 Task: Create a due date automation trigger when advanced on, 2 hours after a card is due add content with a name or a description containing resume.
Action: Mouse moved to (870, 257)
Screenshot: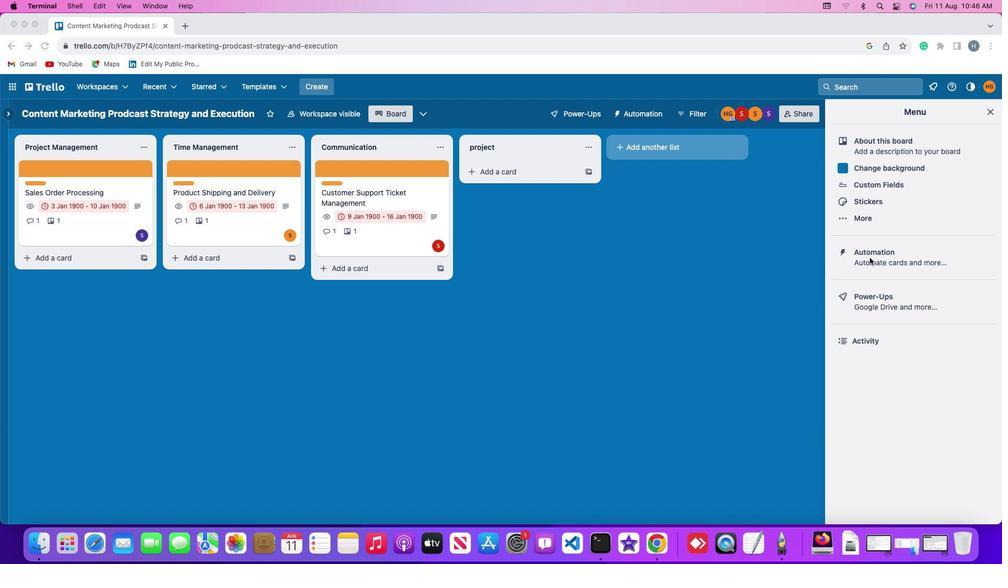 
Action: Mouse pressed left at (870, 257)
Screenshot: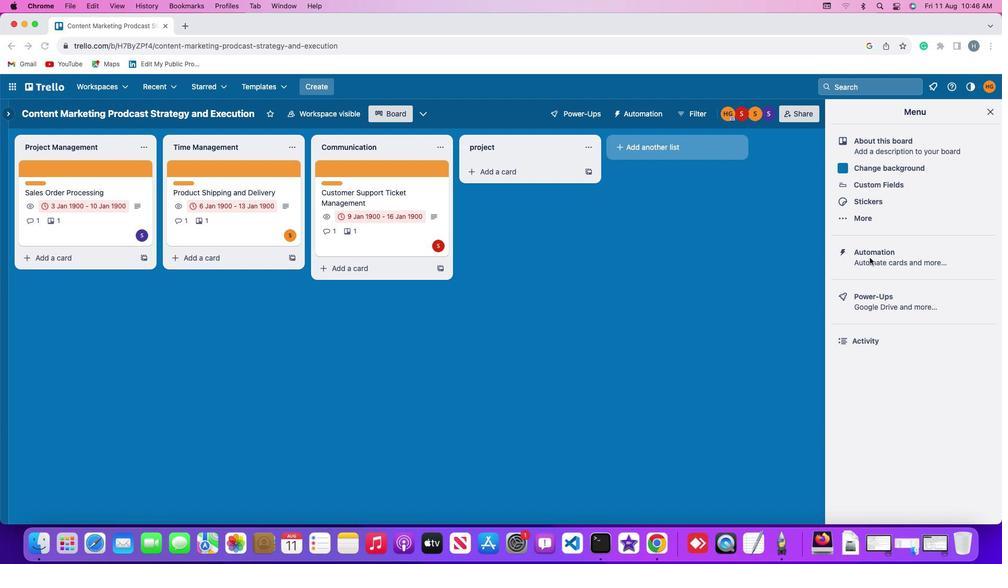 
Action: Mouse pressed left at (870, 257)
Screenshot: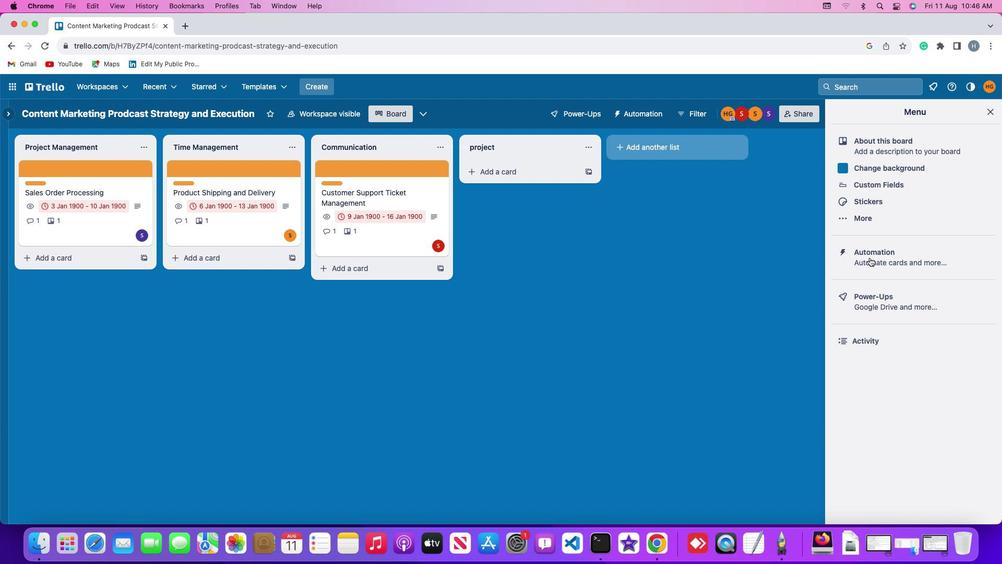 
Action: Mouse moved to (68, 246)
Screenshot: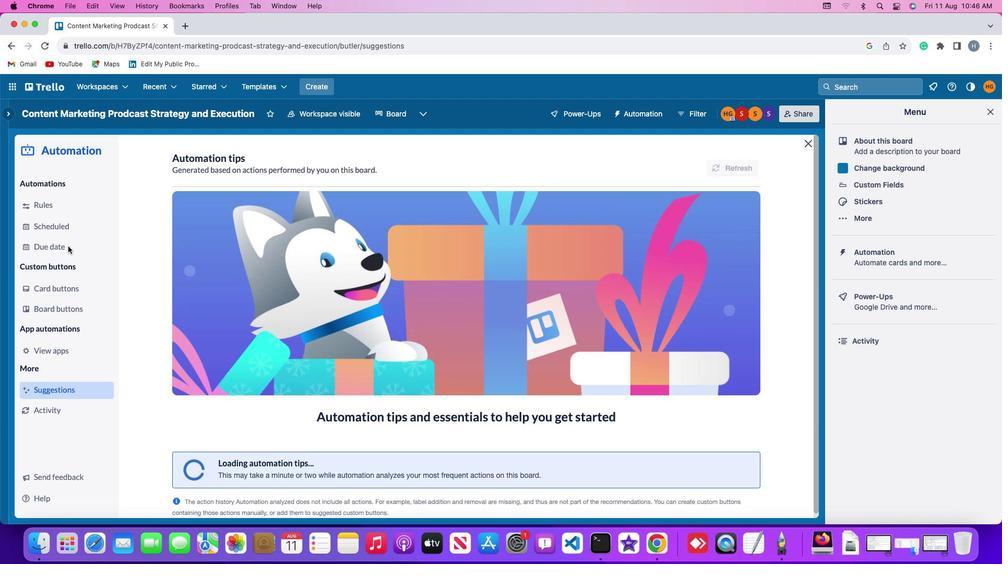 
Action: Mouse pressed left at (68, 246)
Screenshot: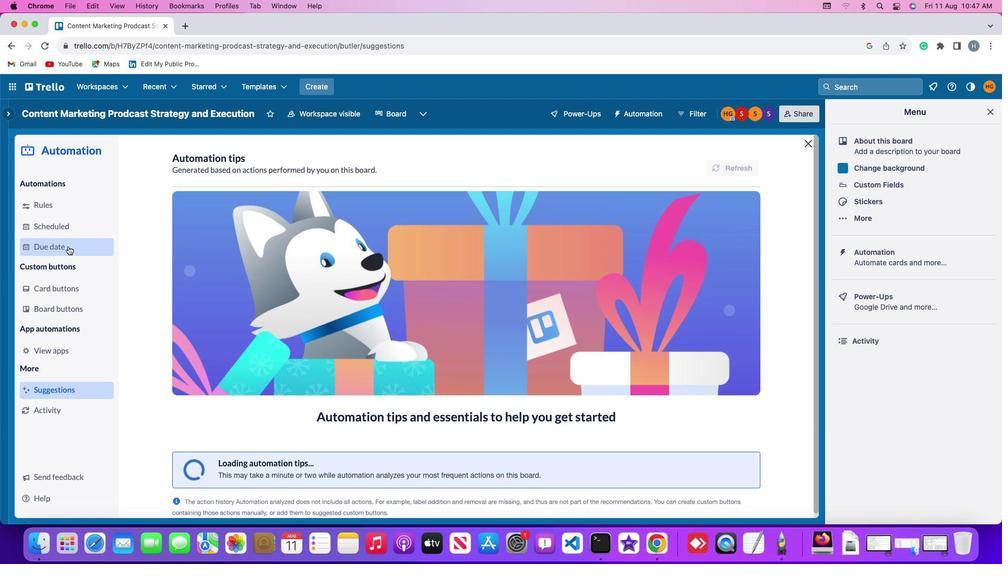 
Action: Mouse moved to (705, 161)
Screenshot: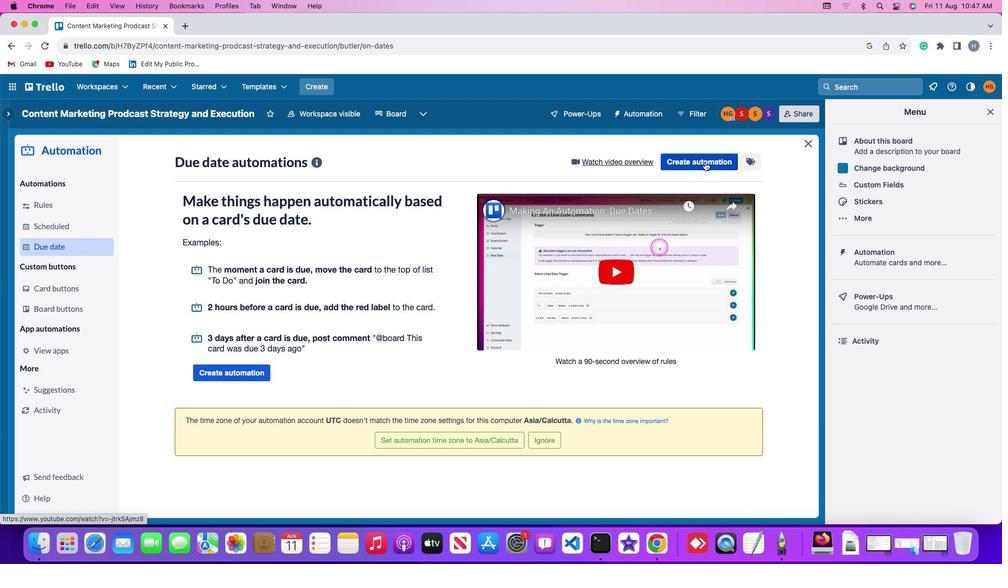 
Action: Mouse pressed left at (705, 161)
Screenshot: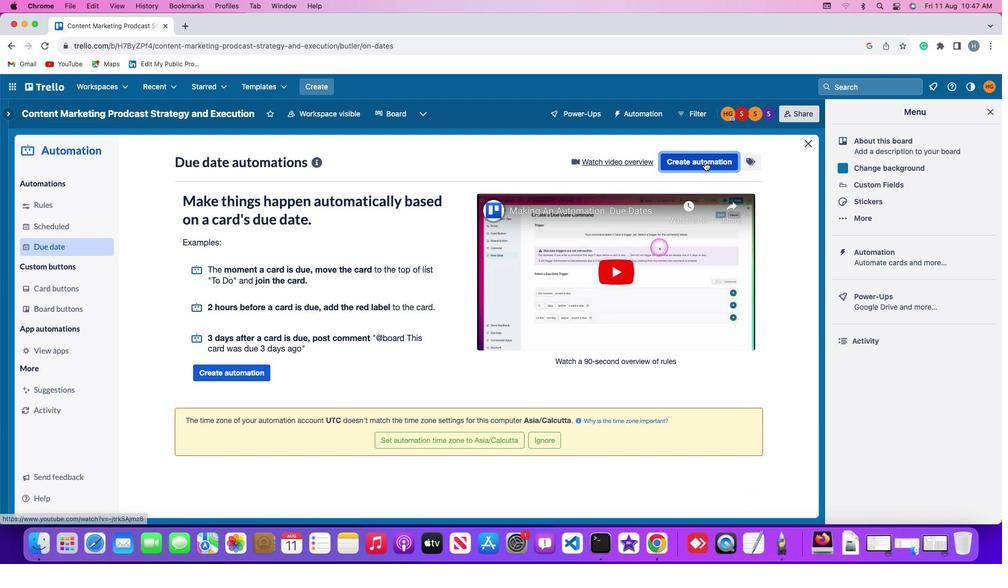 
Action: Mouse moved to (203, 259)
Screenshot: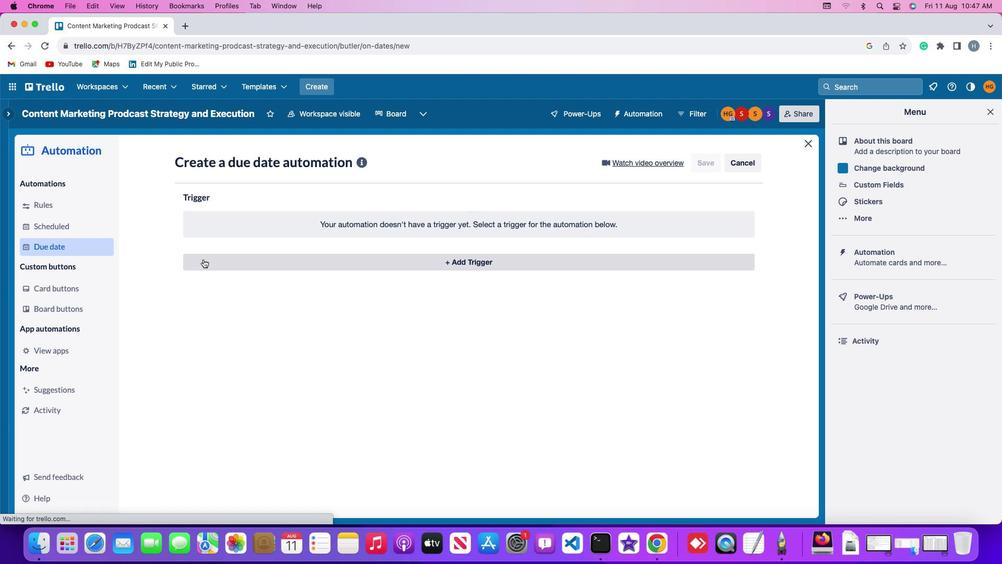 
Action: Mouse pressed left at (203, 259)
Screenshot: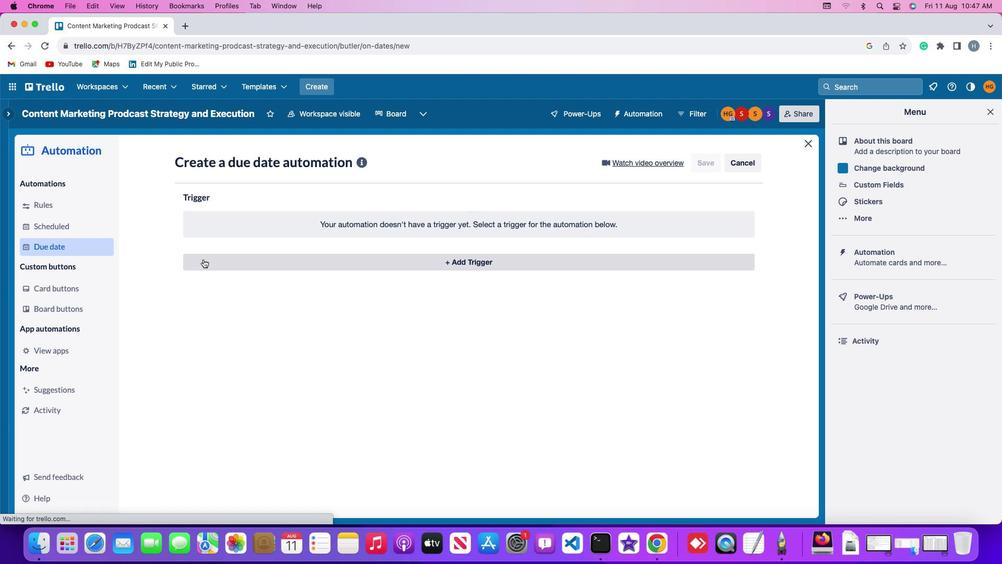 
Action: Mouse moved to (207, 418)
Screenshot: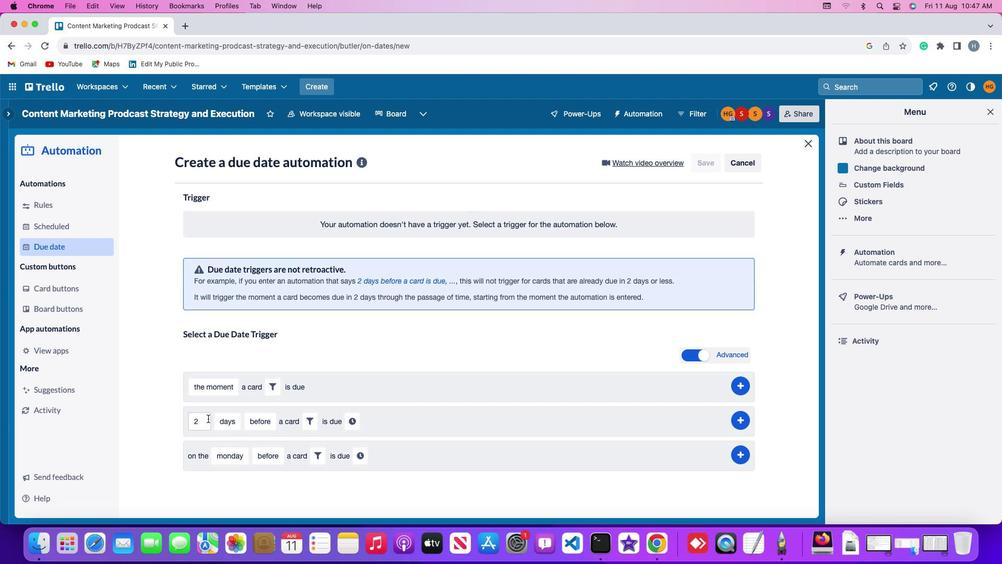 
Action: Mouse pressed left at (207, 418)
Screenshot: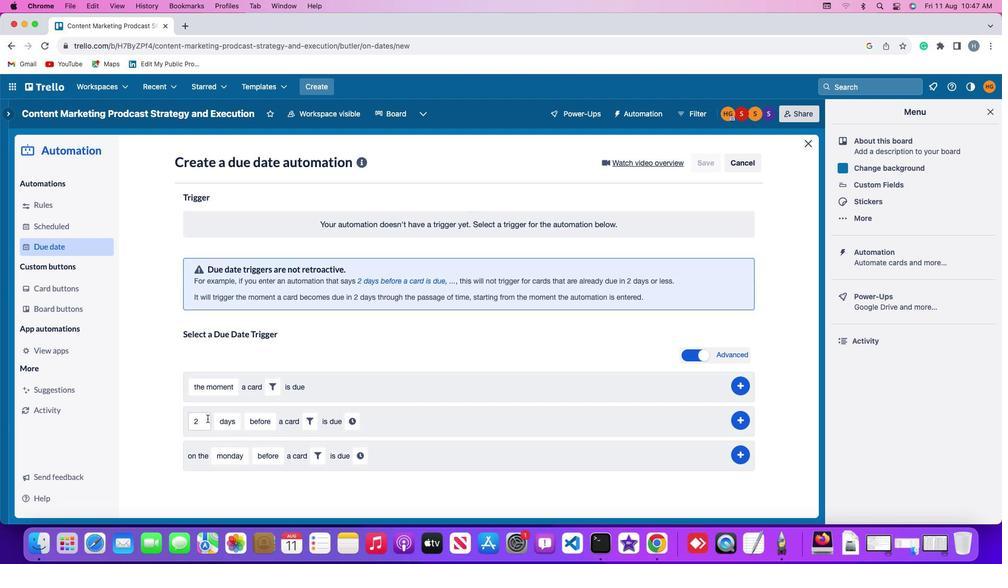 
Action: Mouse moved to (207, 418)
Screenshot: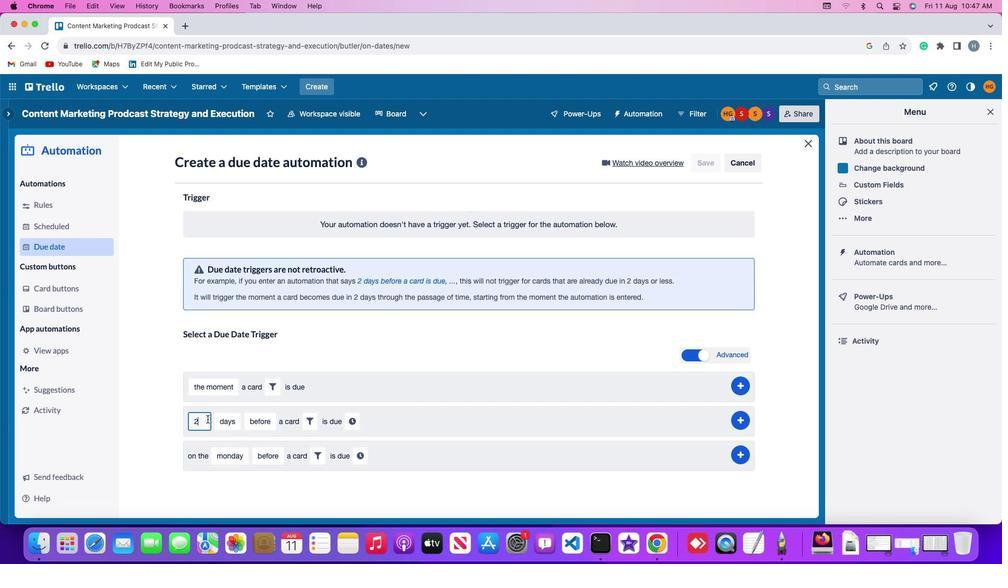 
Action: Key pressed Key.backspace'2'
Screenshot: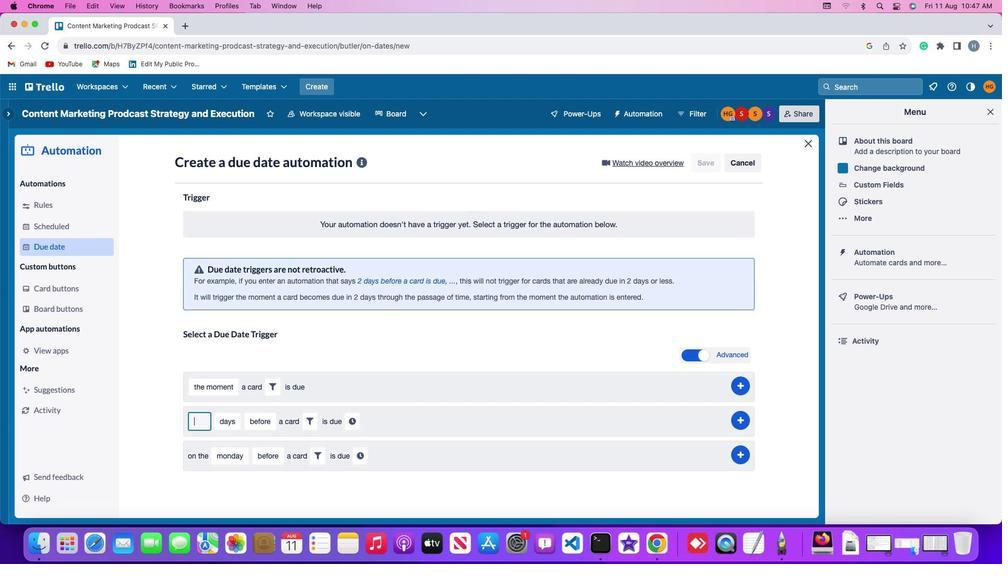 
Action: Mouse moved to (224, 417)
Screenshot: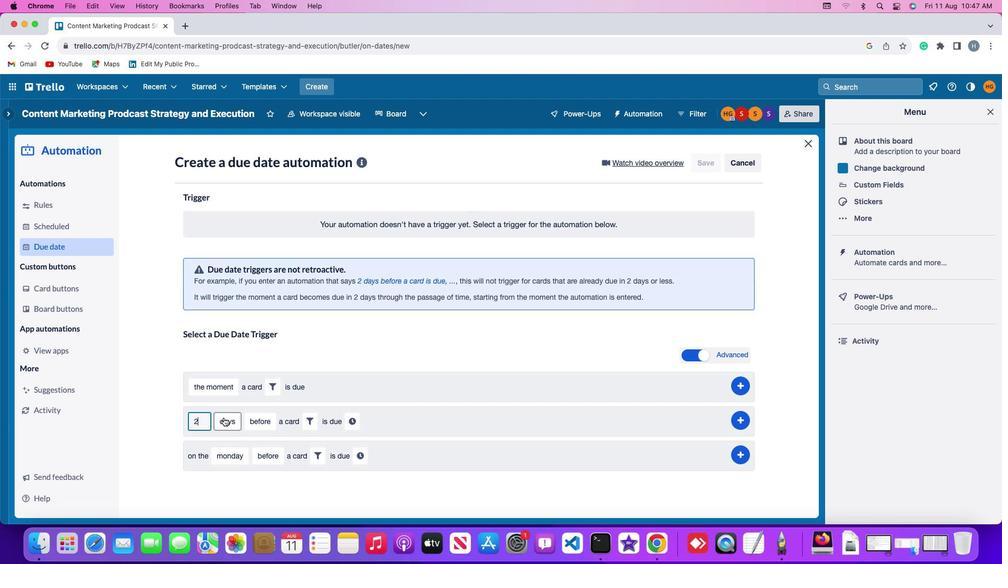
Action: Mouse pressed left at (224, 417)
Screenshot: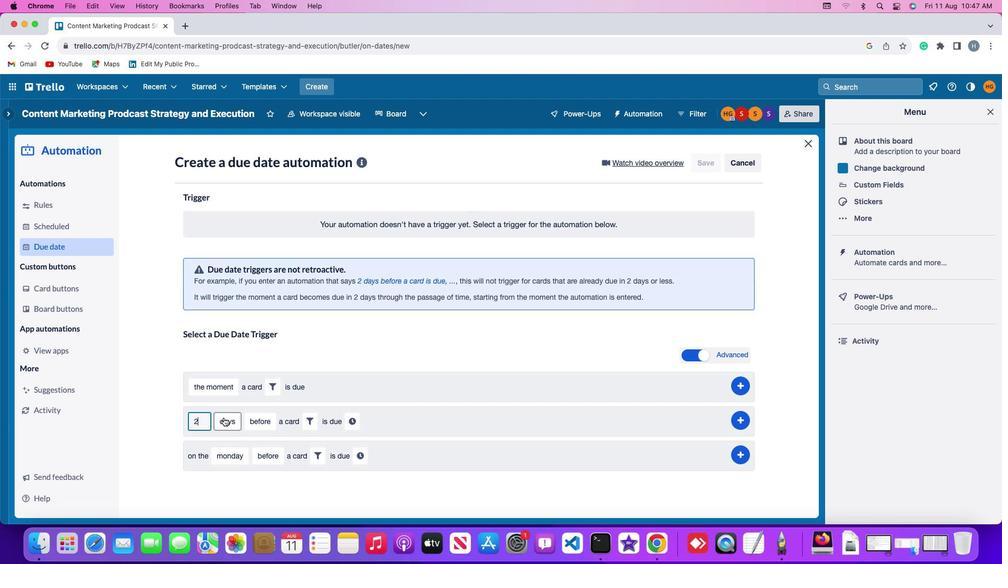 
Action: Mouse moved to (234, 483)
Screenshot: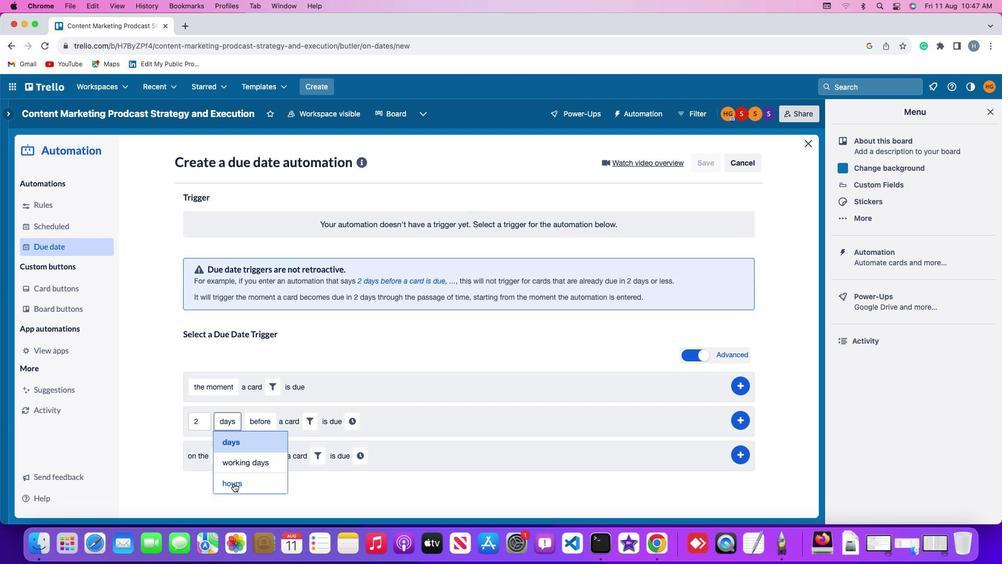
Action: Mouse pressed left at (234, 483)
Screenshot: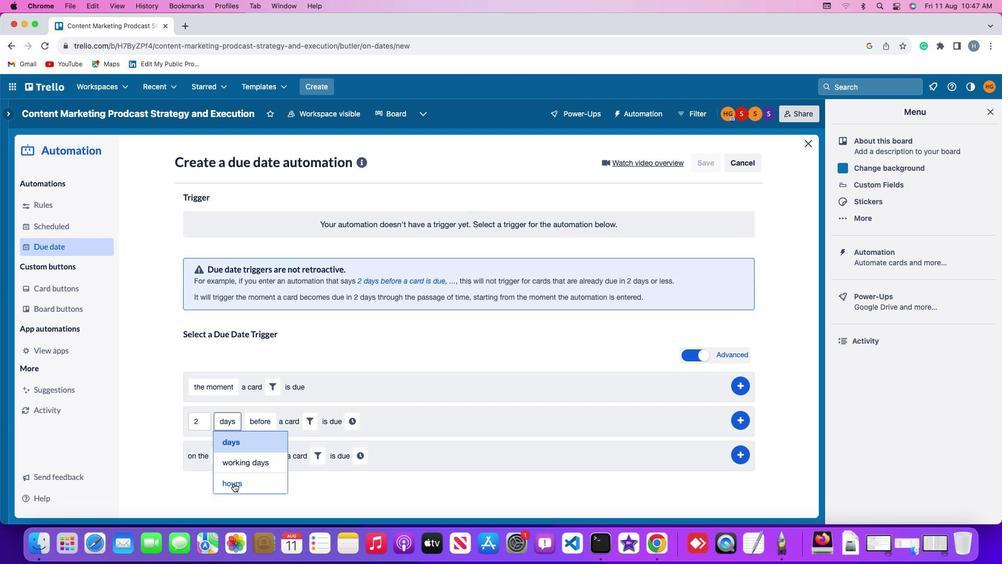 
Action: Mouse moved to (269, 425)
Screenshot: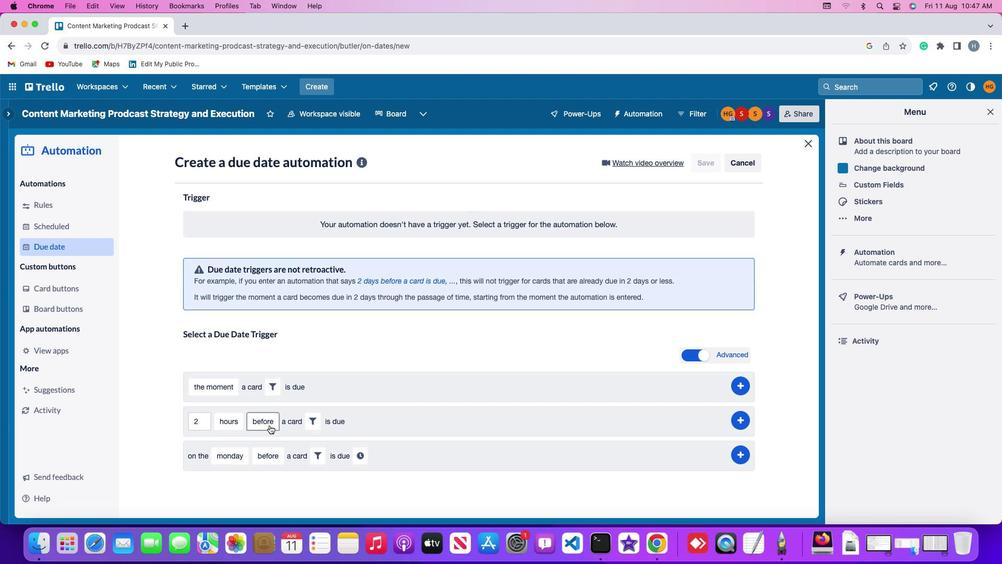 
Action: Mouse pressed left at (269, 425)
Screenshot: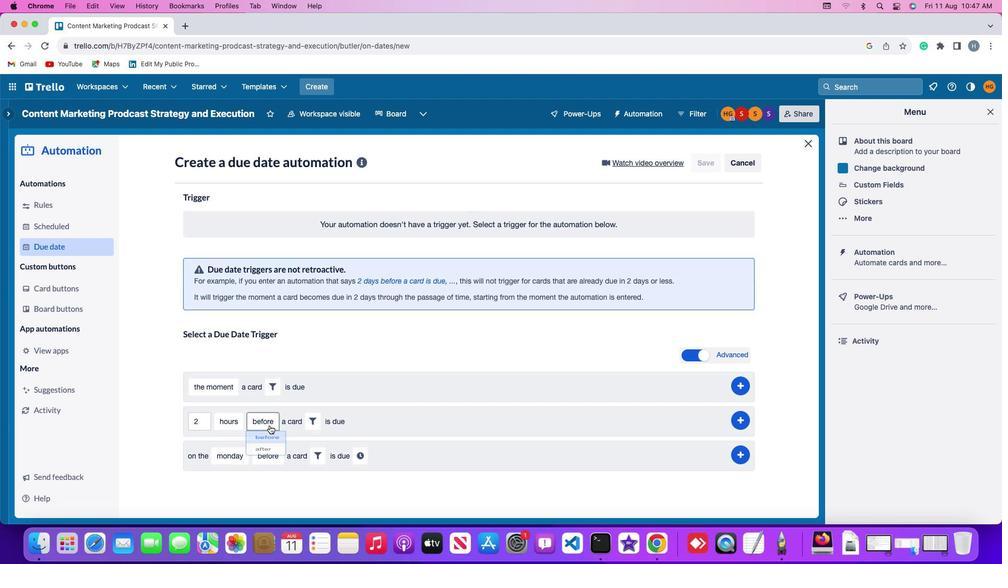 
Action: Mouse moved to (264, 461)
Screenshot: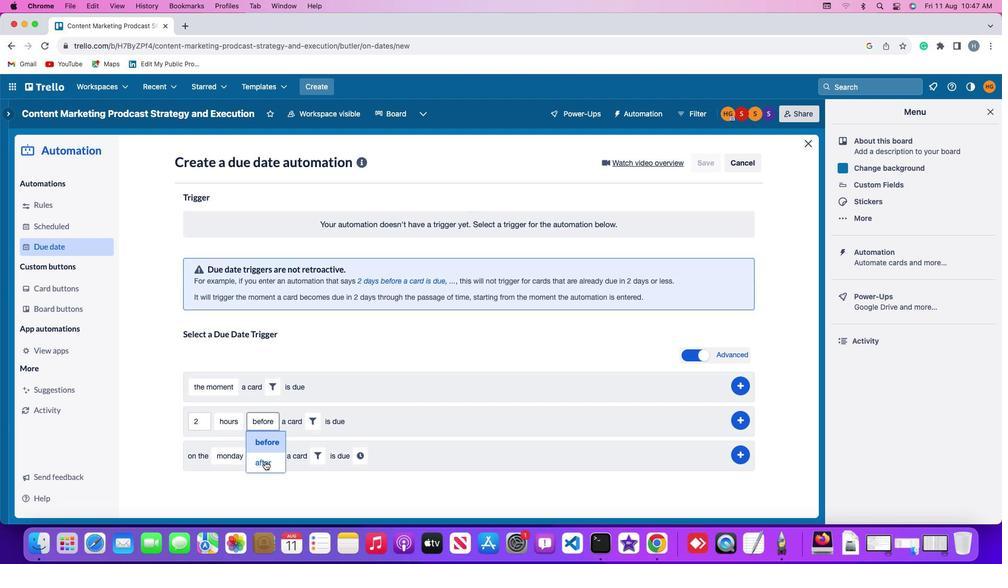 
Action: Mouse pressed left at (264, 461)
Screenshot: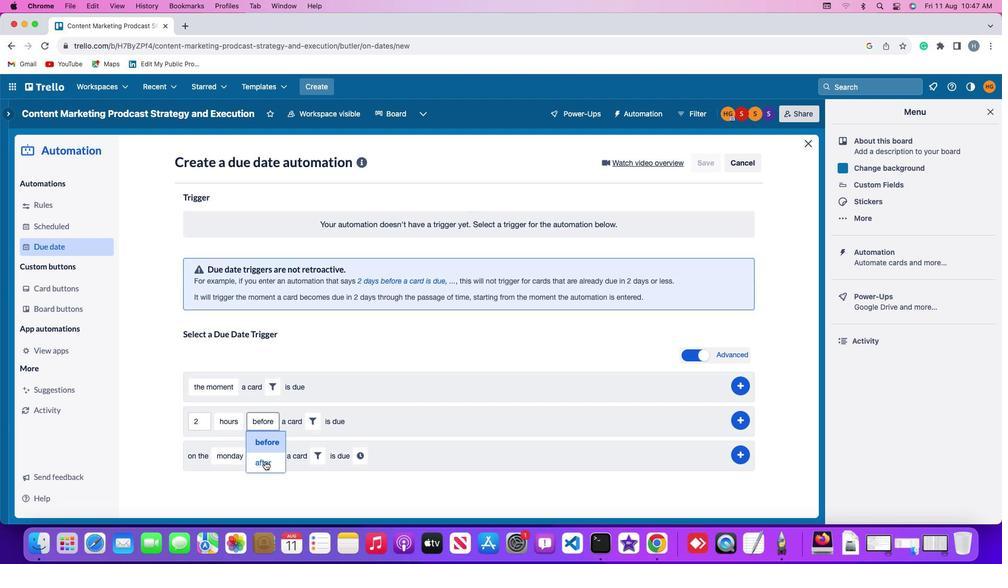 
Action: Mouse moved to (306, 425)
Screenshot: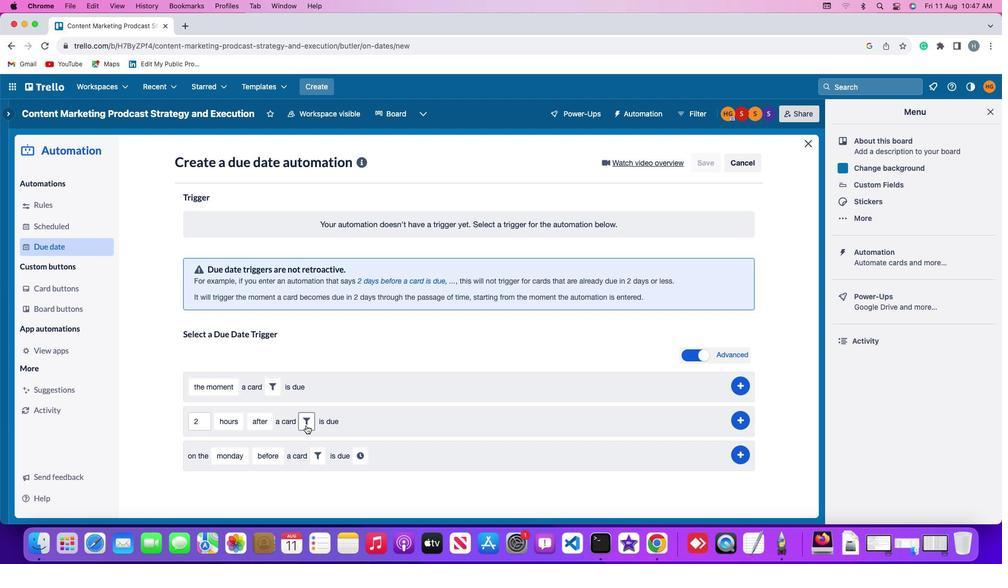 
Action: Mouse pressed left at (306, 425)
Screenshot: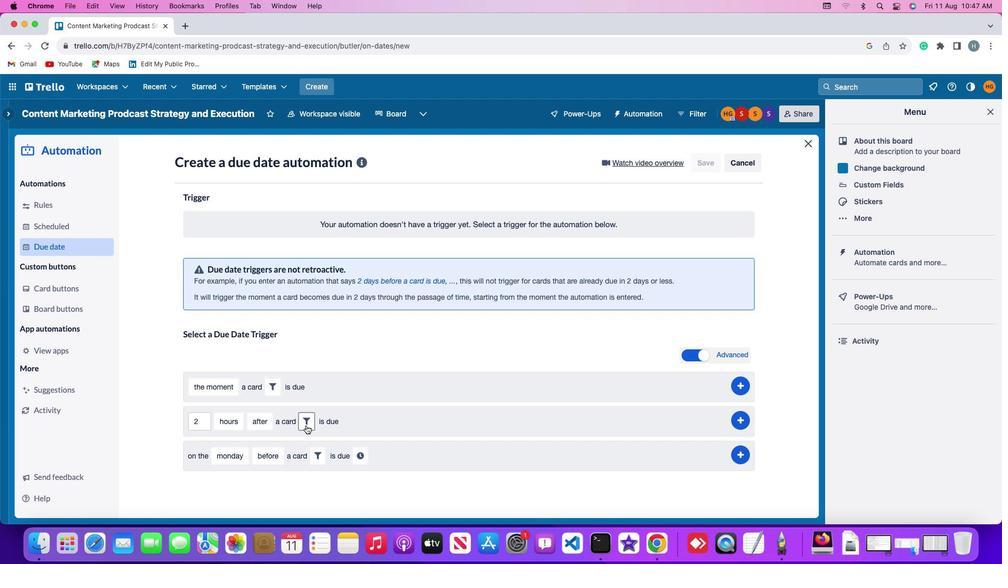 
Action: Mouse moved to (443, 456)
Screenshot: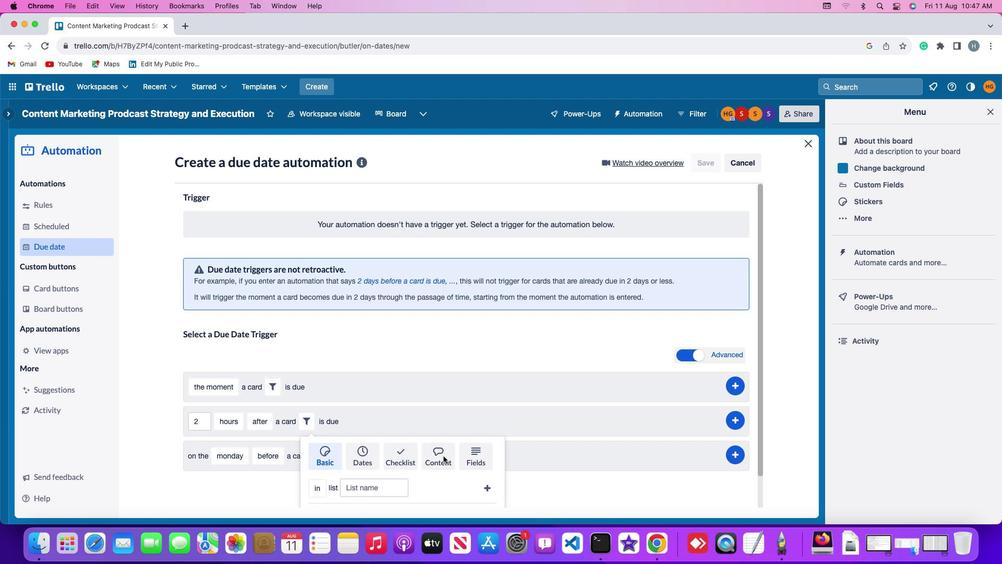 
Action: Mouse pressed left at (443, 456)
Screenshot: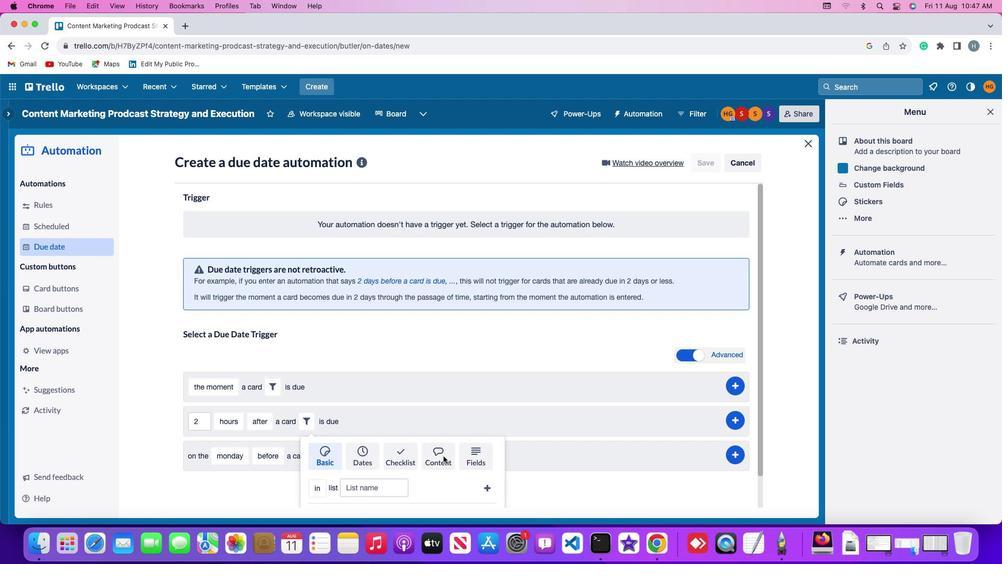 
Action: Mouse moved to (336, 487)
Screenshot: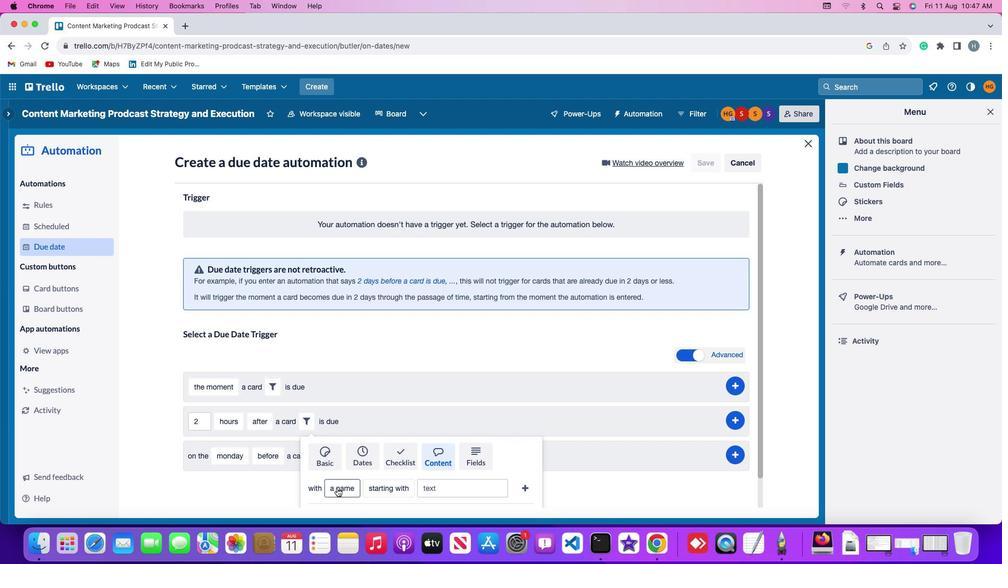 
Action: Mouse pressed left at (336, 487)
Screenshot: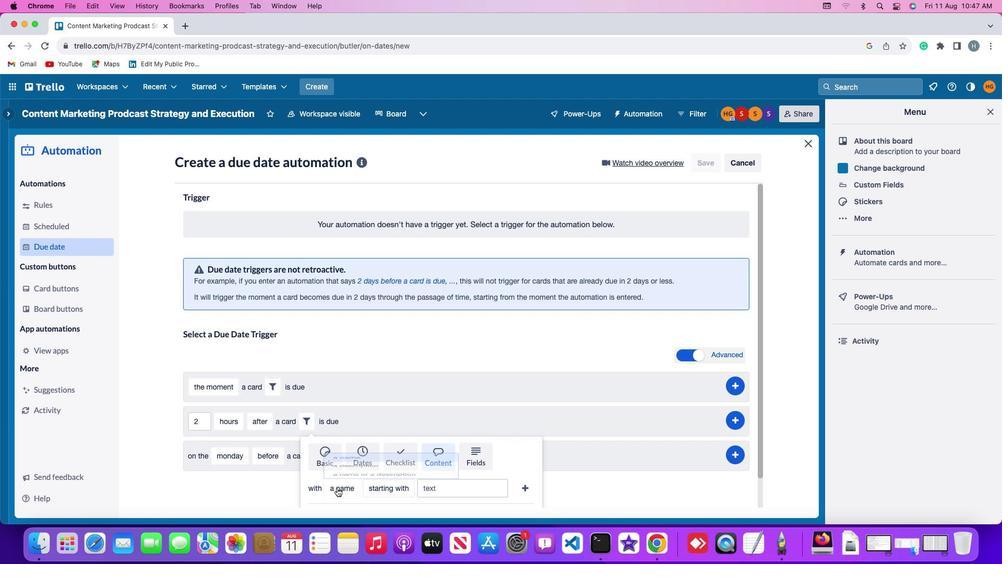 
Action: Mouse moved to (350, 470)
Screenshot: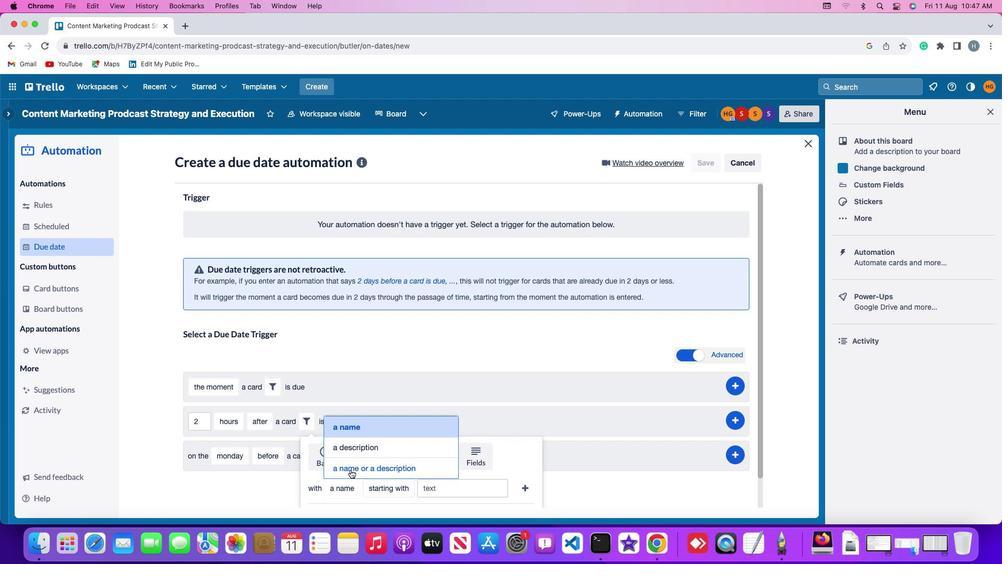 
Action: Mouse pressed left at (350, 470)
Screenshot: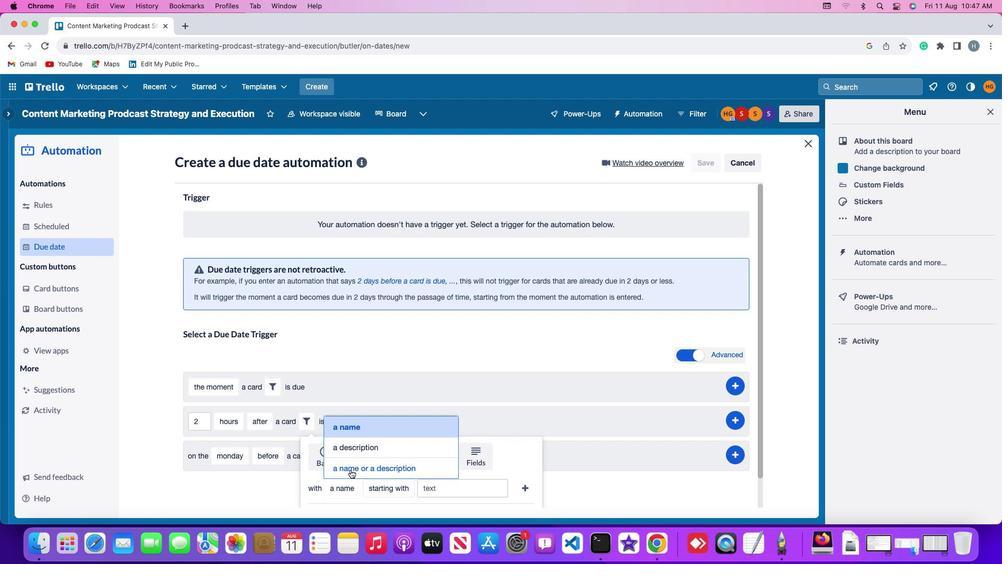 
Action: Mouse moved to (443, 489)
Screenshot: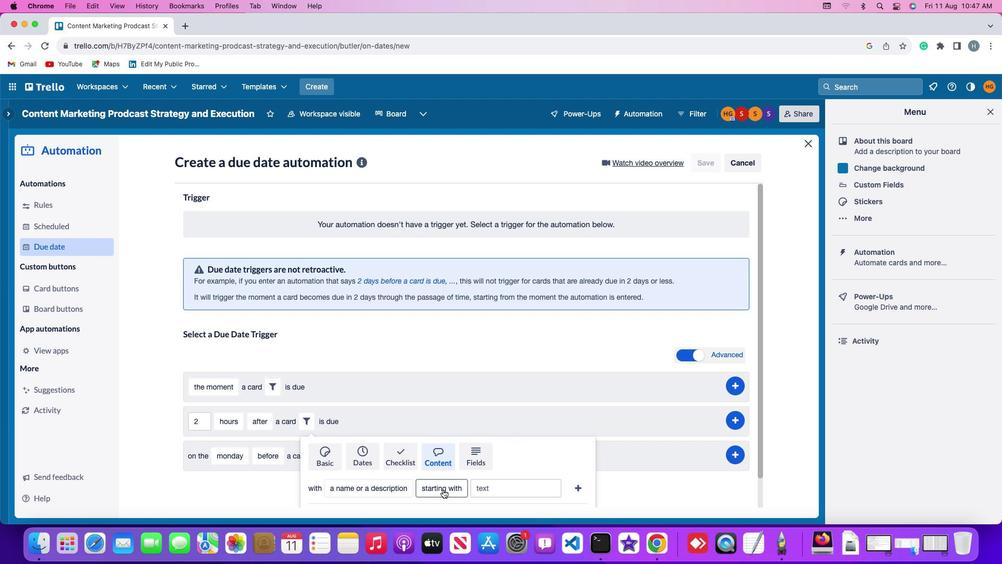 
Action: Mouse pressed left at (443, 489)
Screenshot: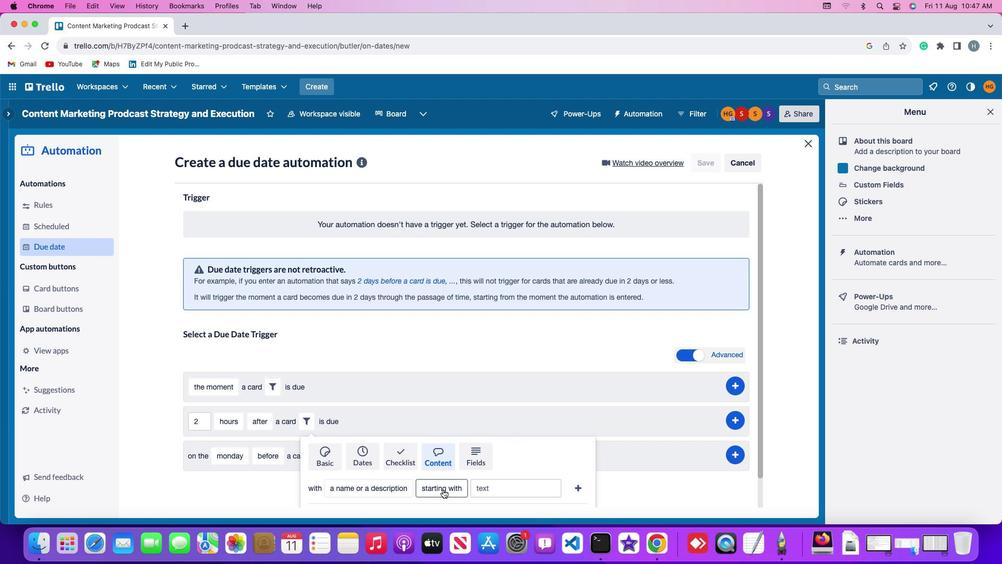 
Action: Mouse moved to (453, 407)
Screenshot: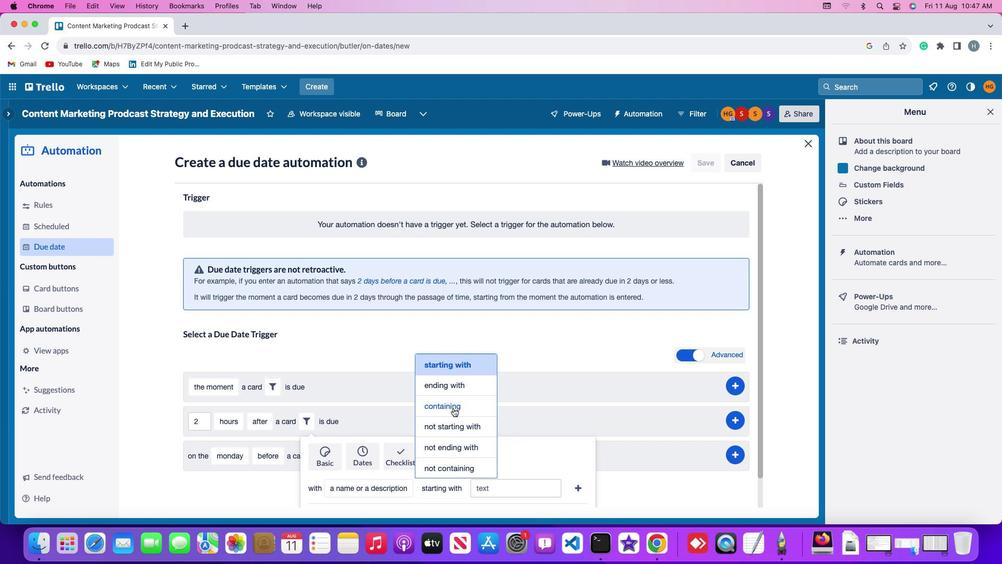 
Action: Mouse pressed left at (453, 407)
Screenshot: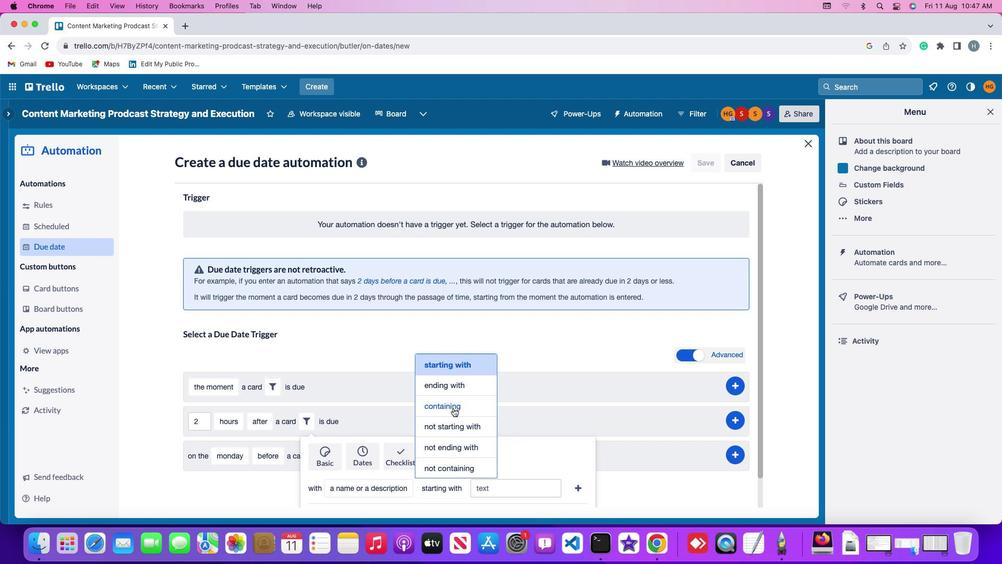 
Action: Mouse moved to (493, 492)
Screenshot: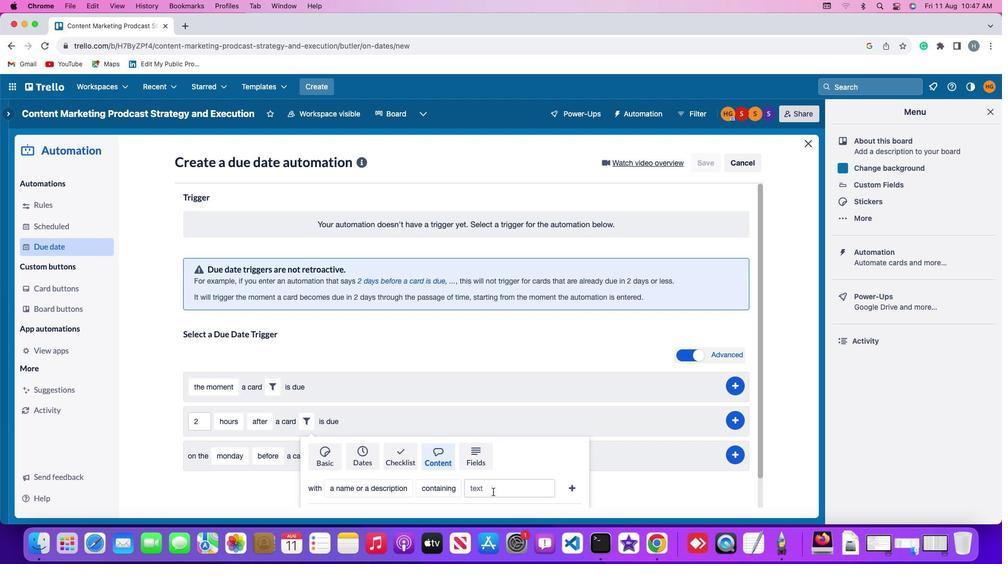
Action: Mouse pressed left at (493, 492)
Screenshot: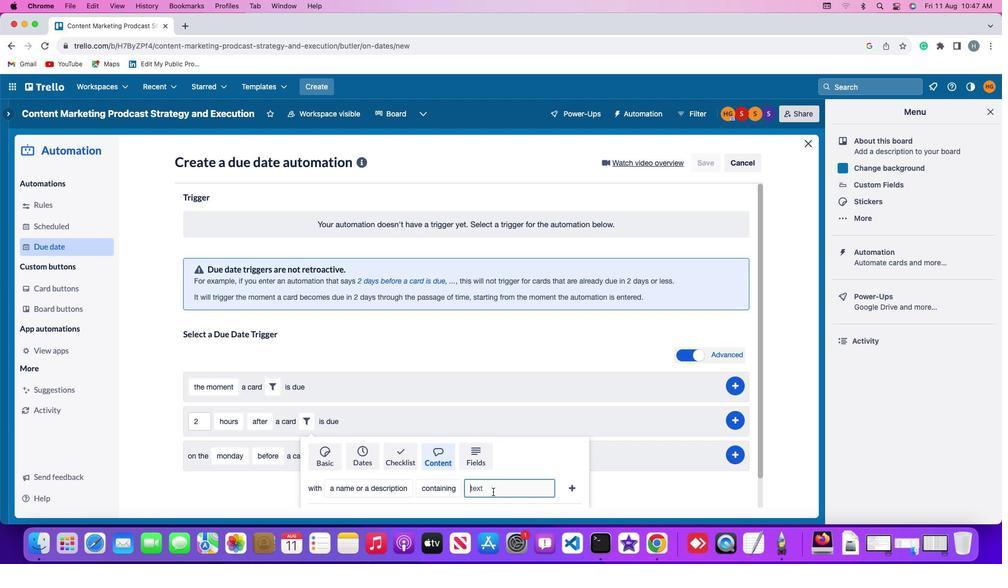 
Action: Key pressed 'r''e''s''u''m''e'
Screenshot: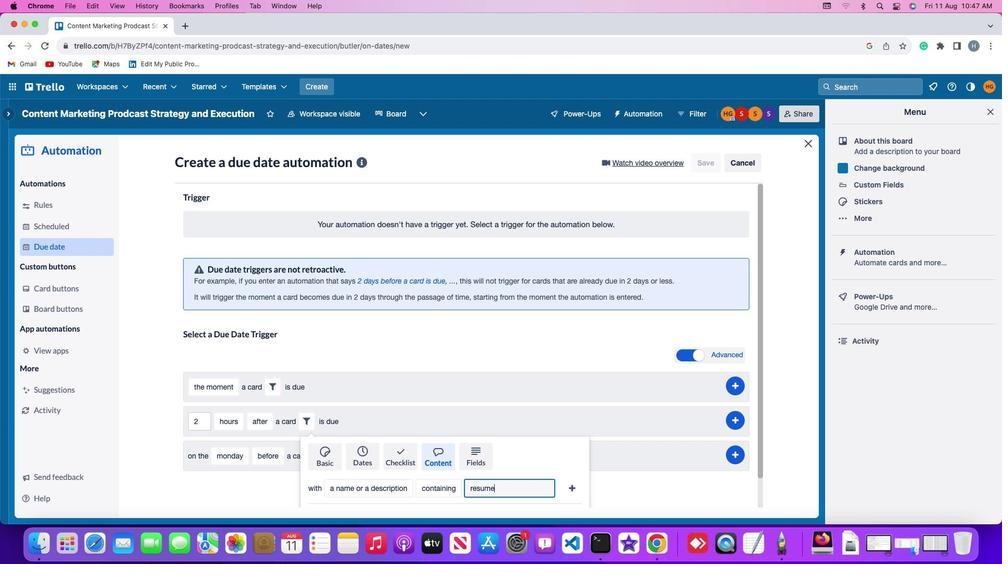 
Action: Mouse moved to (575, 485)
Screenshot: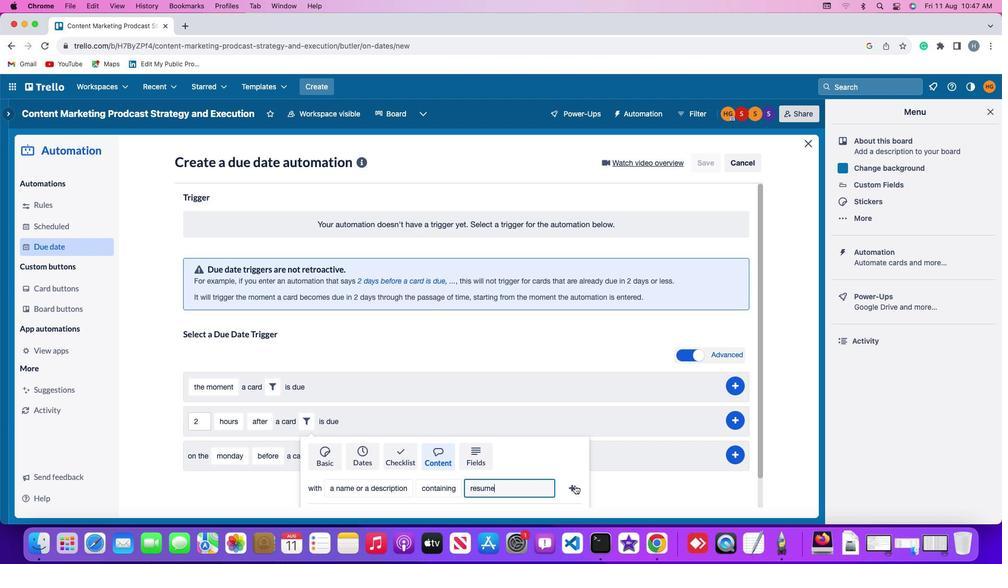 
Action: Mouse pressed left at (575, 485)
Screenshot: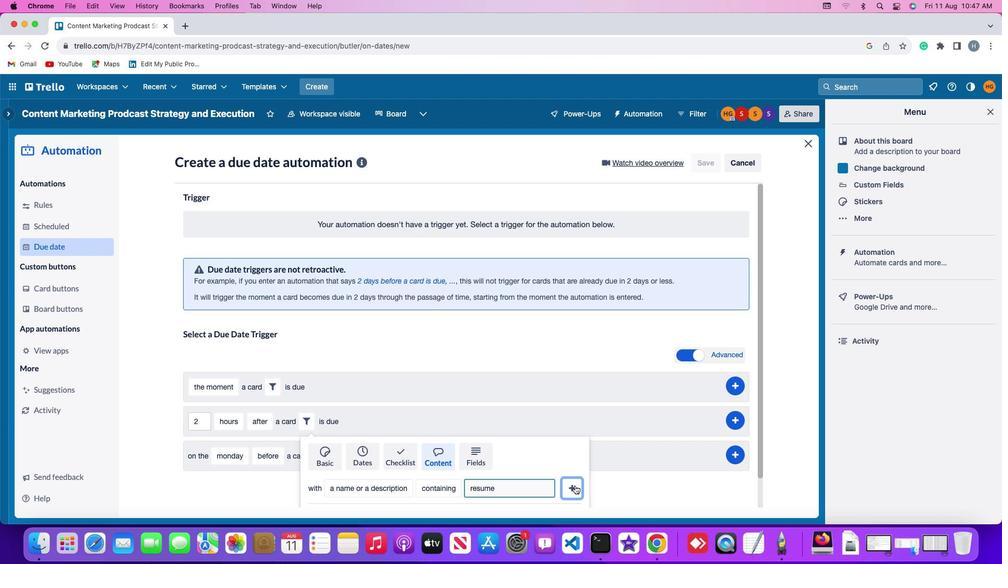 
Action: Mouse moved to (740, 418)
Screenshot: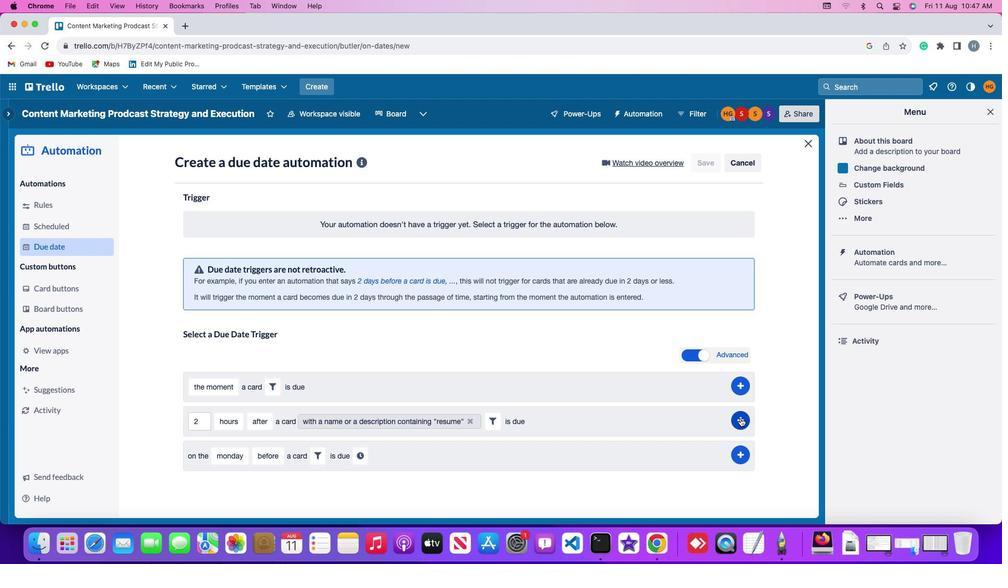 
Action: Mouse pressed left at (740, 418)
Screenshot: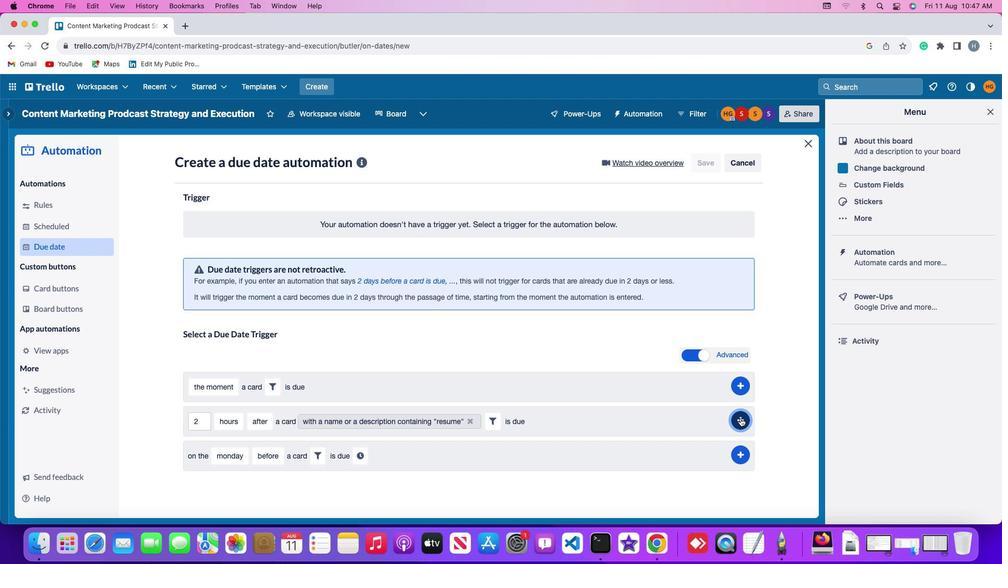
Action: Mouse moved to (787, 368)
Screenshot: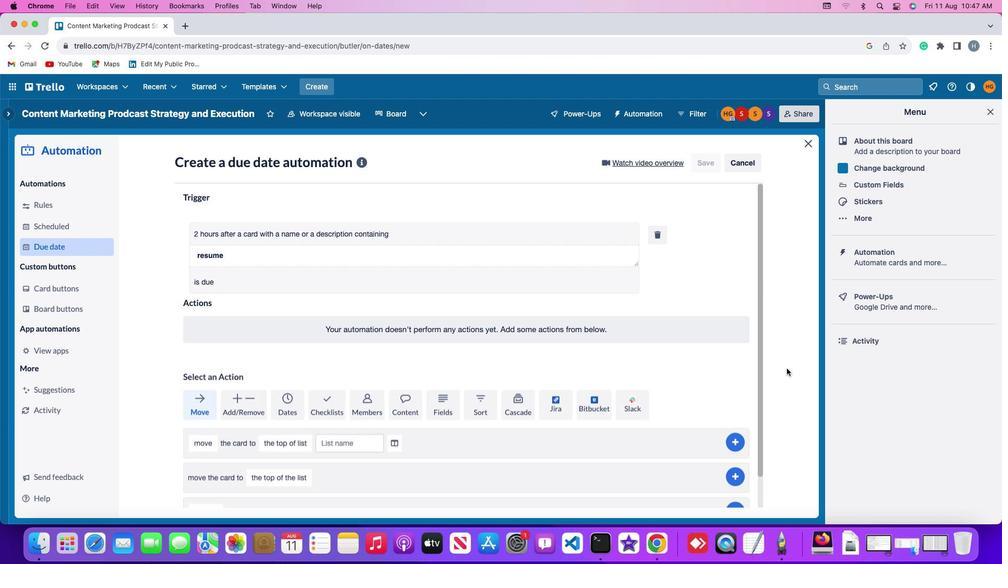 
